 Task: Create a rule from the Routing list, Task moved to a section -> Set Priority in the project AnchorTech , set the section as To-Do and set the priority of the task as  High
Action: Mouse moved to (431, 279)
Screenshot: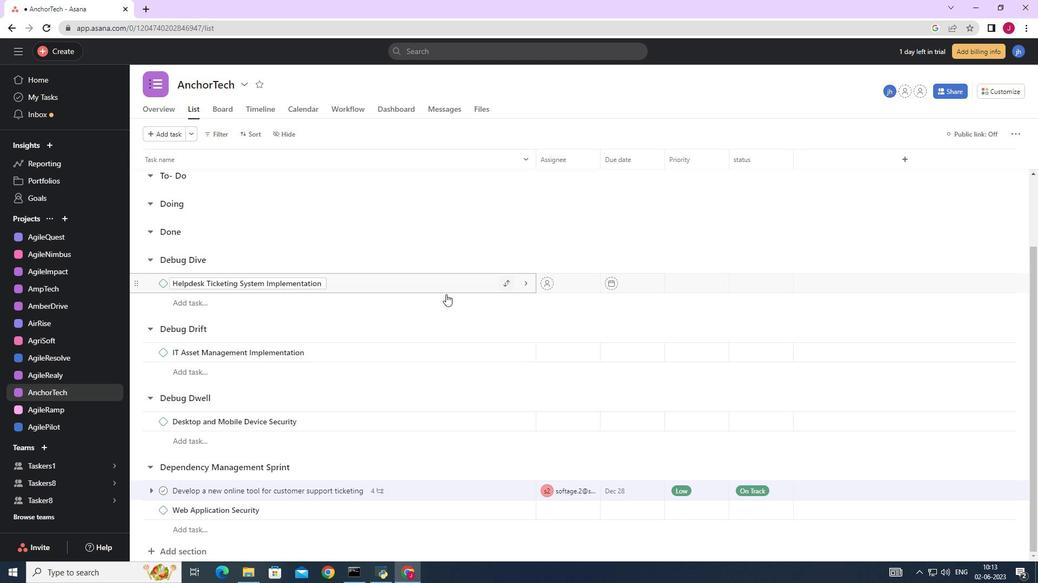 
Action: Mouse scrolled (431, 278) with delta (0, 0)
Screenshot: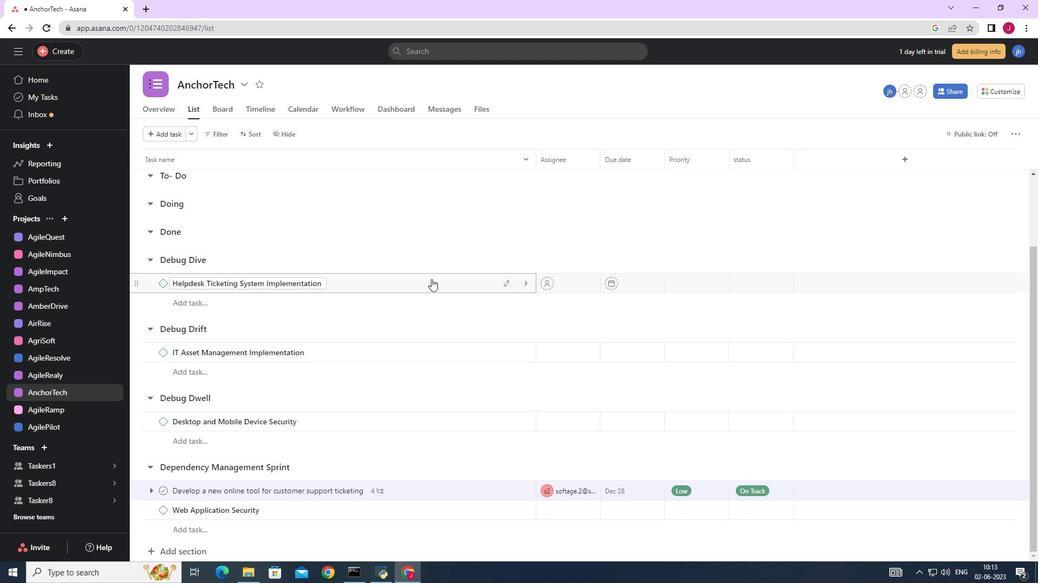 
Action: Mouse scrolled (431, 278) with delta (0, 0)
Screenshot: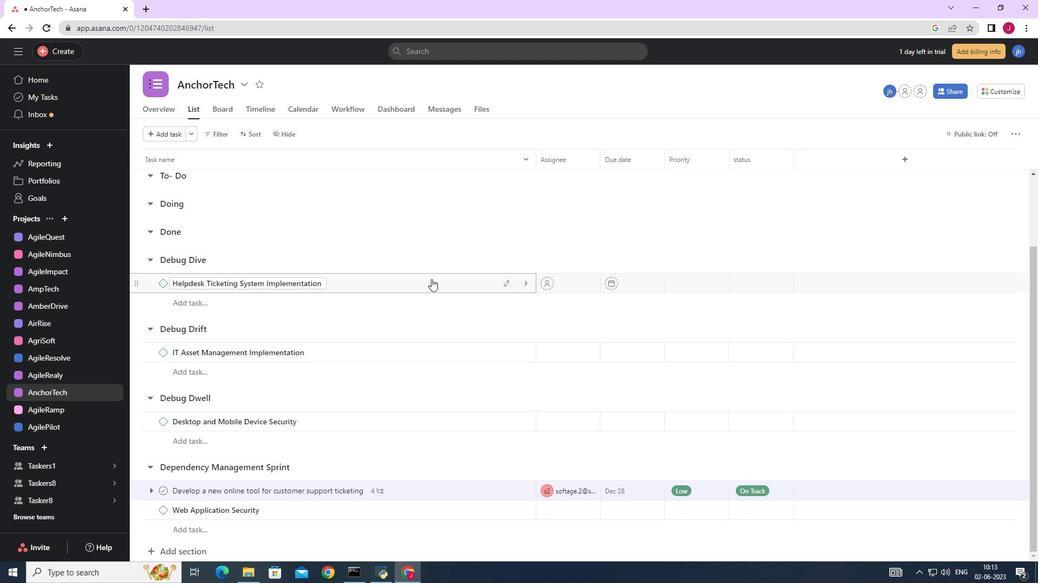 
Action: Mouse scrolled (431, 278) with delta (0, 0)
Screenshot: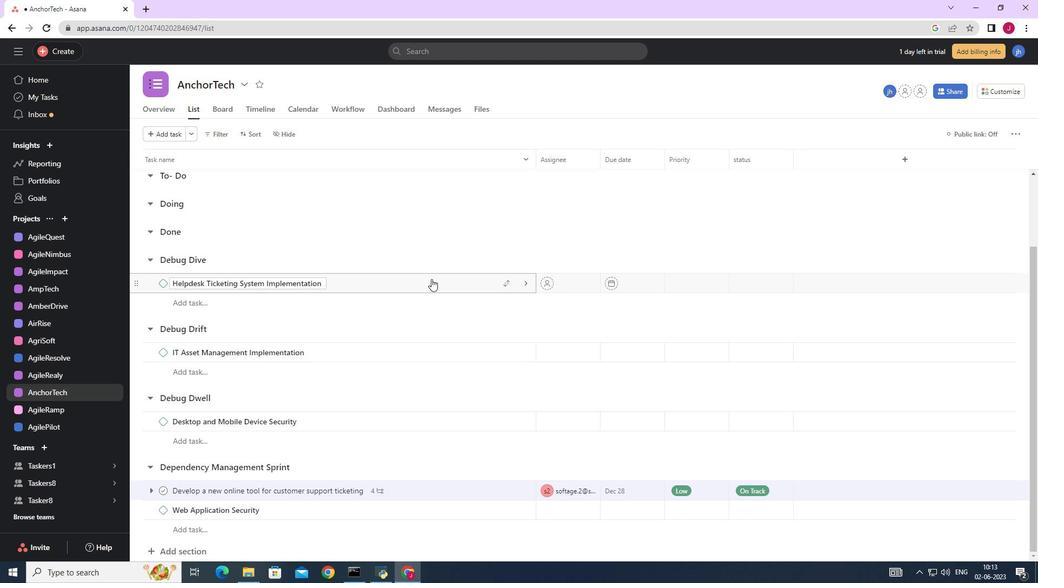 
Action: Mouse scrolled (431, 278) with delta (0, 0)
Screenshot: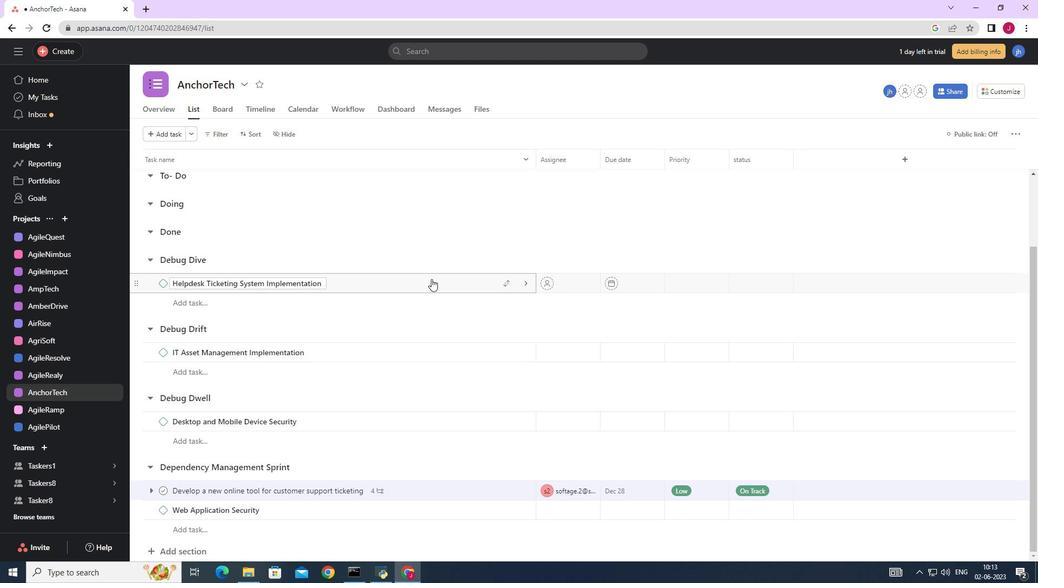 
Action: Mouse scrolled (431, 278) with delta (0, 0)
Screenshot: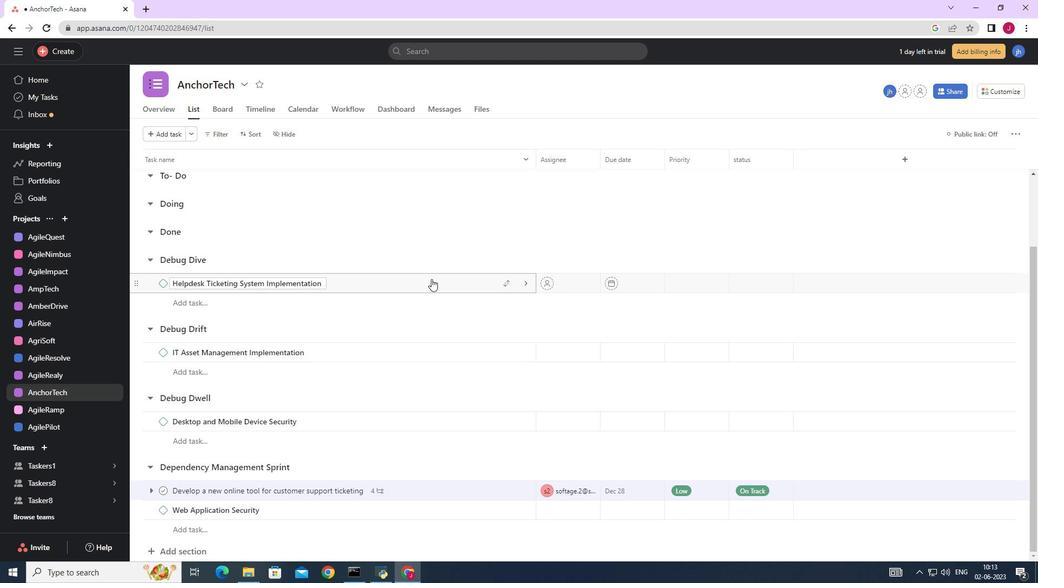 
Action: Mouse scrolled (431, 278) with delta (0, 0)
Screenshot: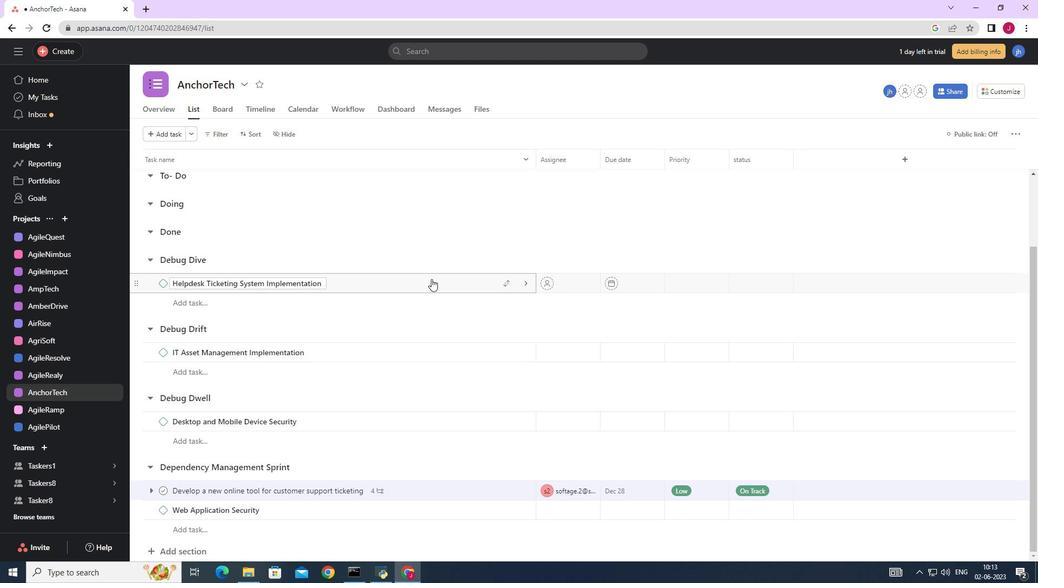 
Action: Mouse scrolled (431, 278) with delta (0, 0)
Screenshot: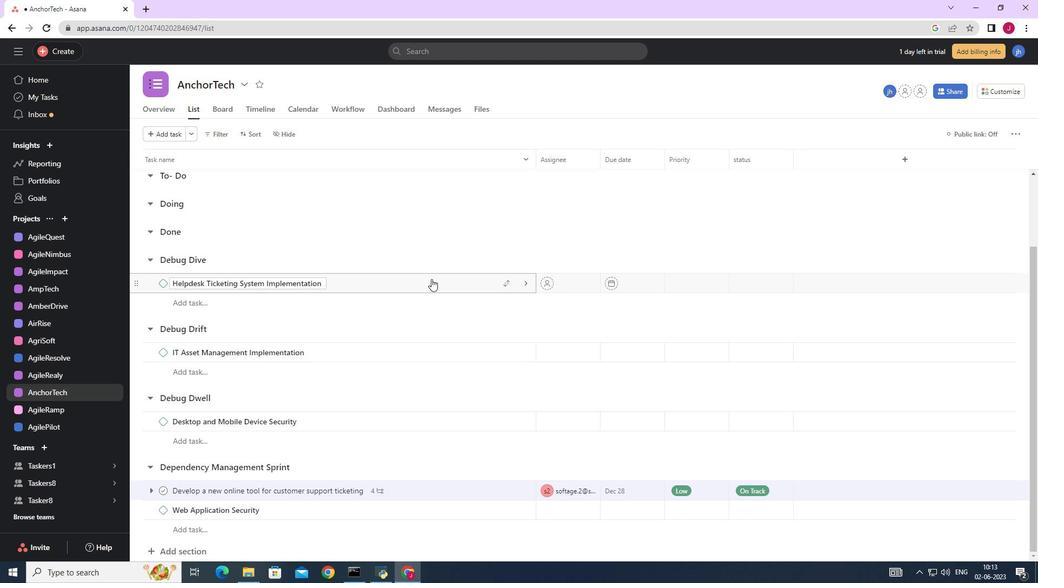 
Action: Mouse moved to (1004, 90)
Screenshot: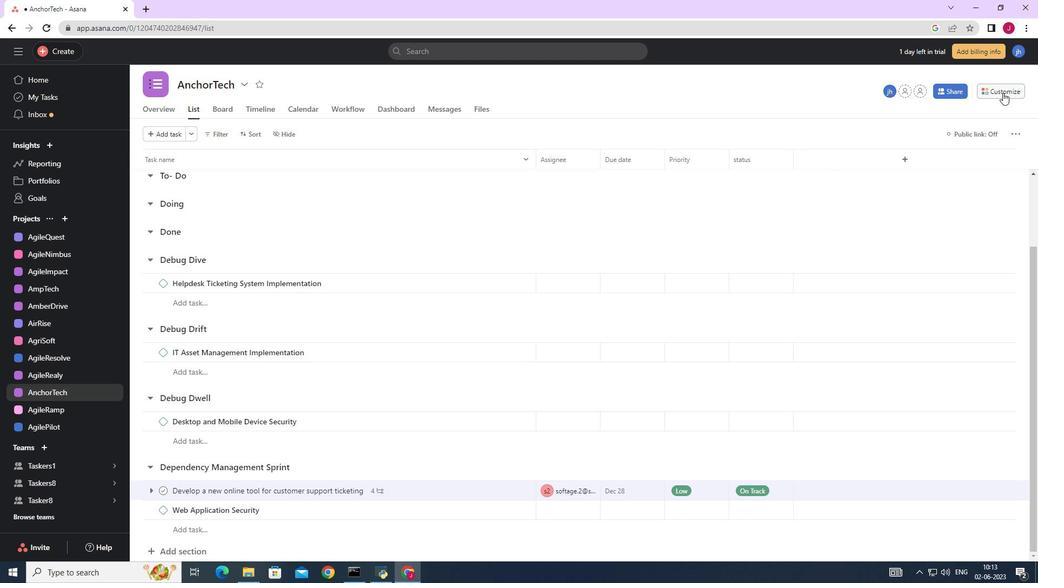 
Action: Mouse pressed left at (1004, 90)
Screenshot: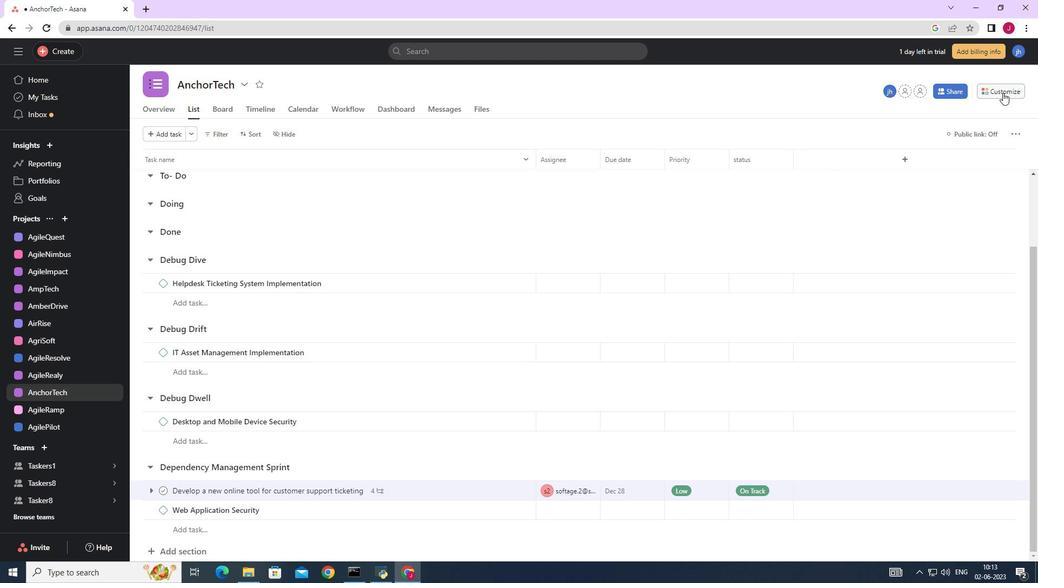 
Action: Mouse moved to (817, 242)
Screenshot: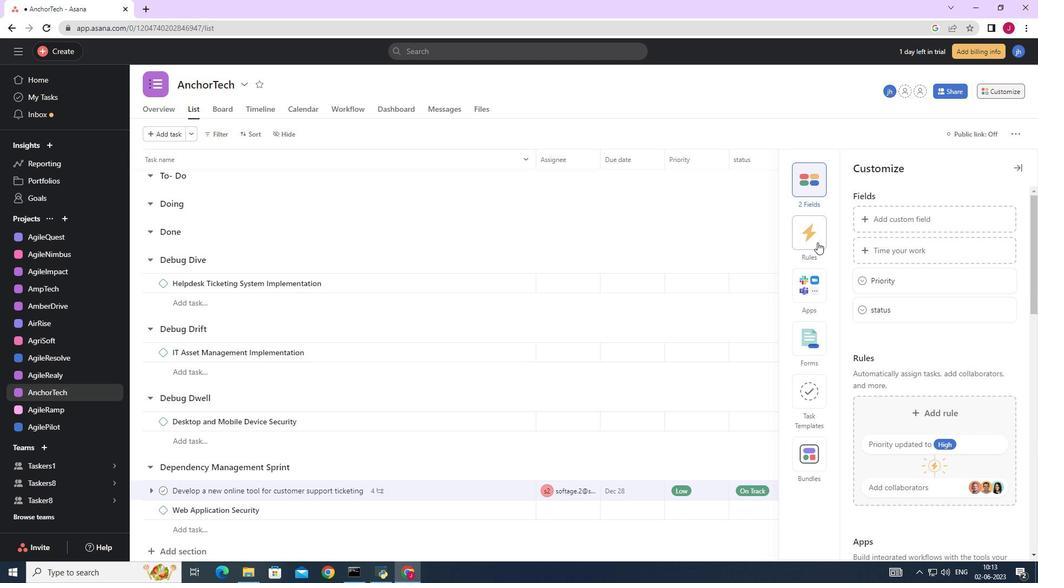
Action: Mouse pressed left at (817, 242)
Screenshot: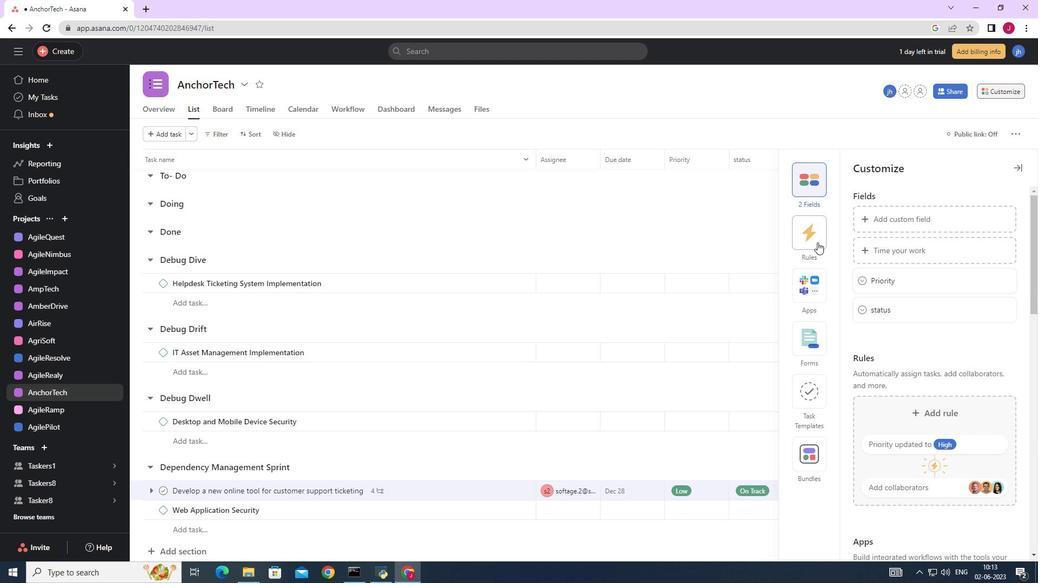 
Action: Mouse moved to (923, 253)
Screenshot: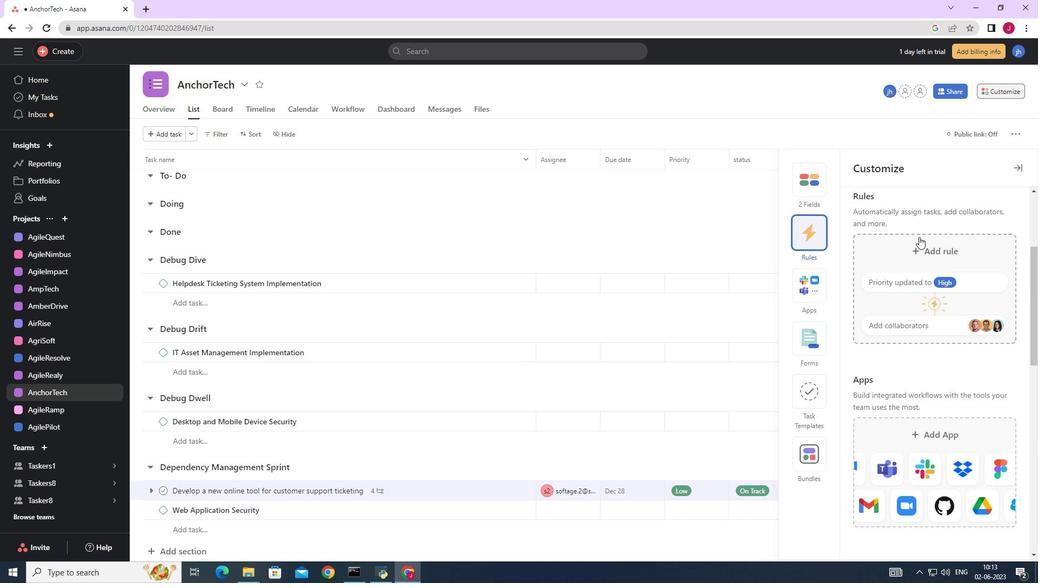 
Action: Mouse pressed left at (923, 253)
Screenshot: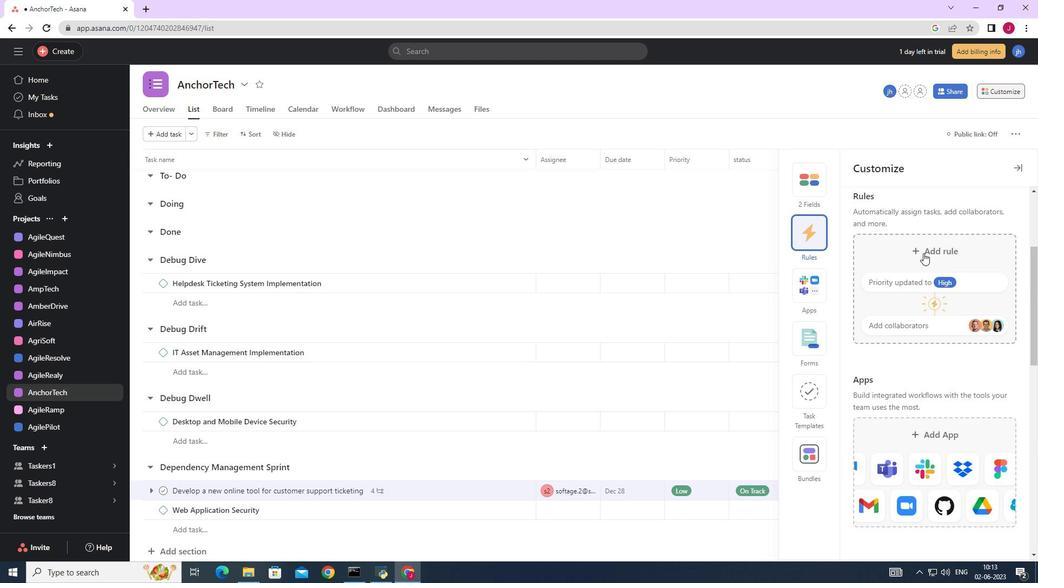
Action: Mouse moved to (439, 162)
Screenshot: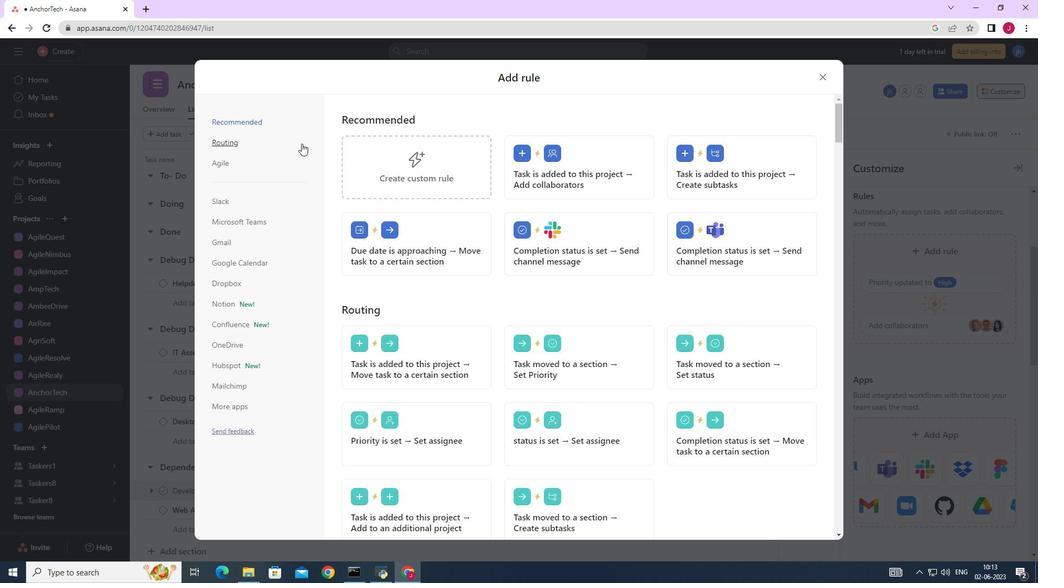 
Action: Mouse pressed left at (439, 162)
Screenshot: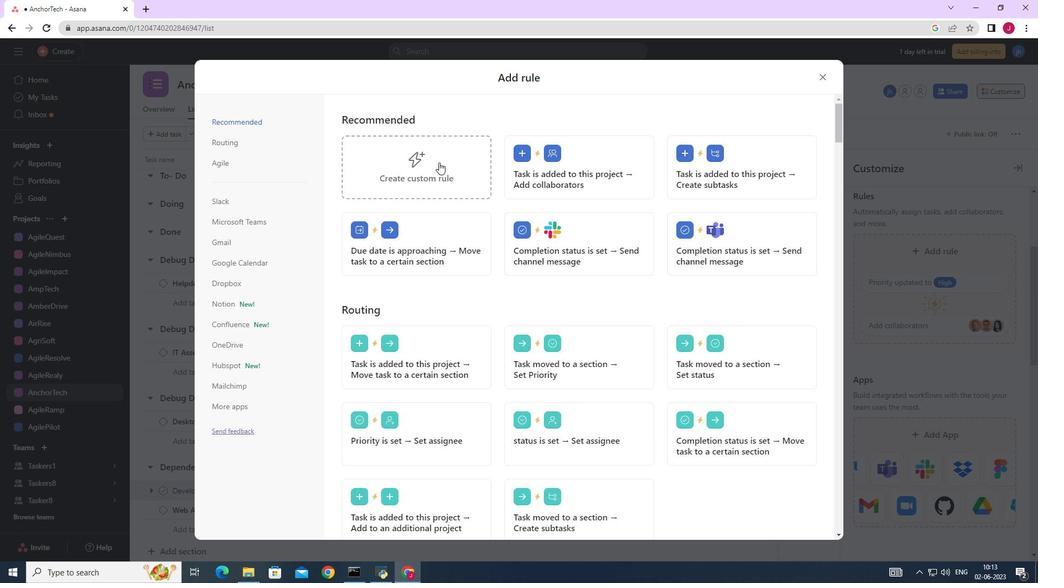 
Action: Mouse moved to (828, 77)
Screenshot: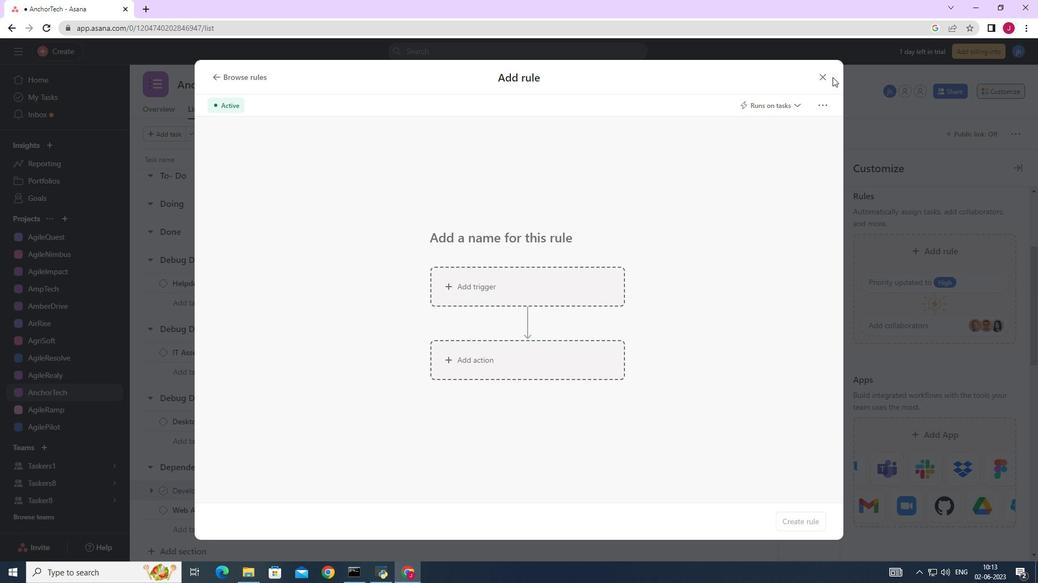 
Action: Mouse pressed left at (828, 77)
Screenshot: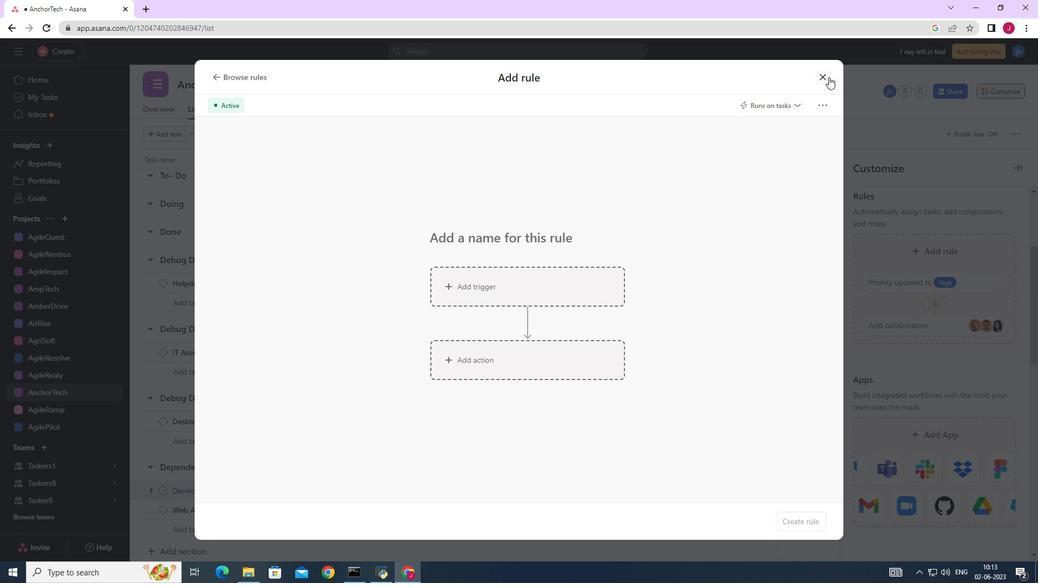 
Action: Mouse moved to (1003, 90)
Screenshot: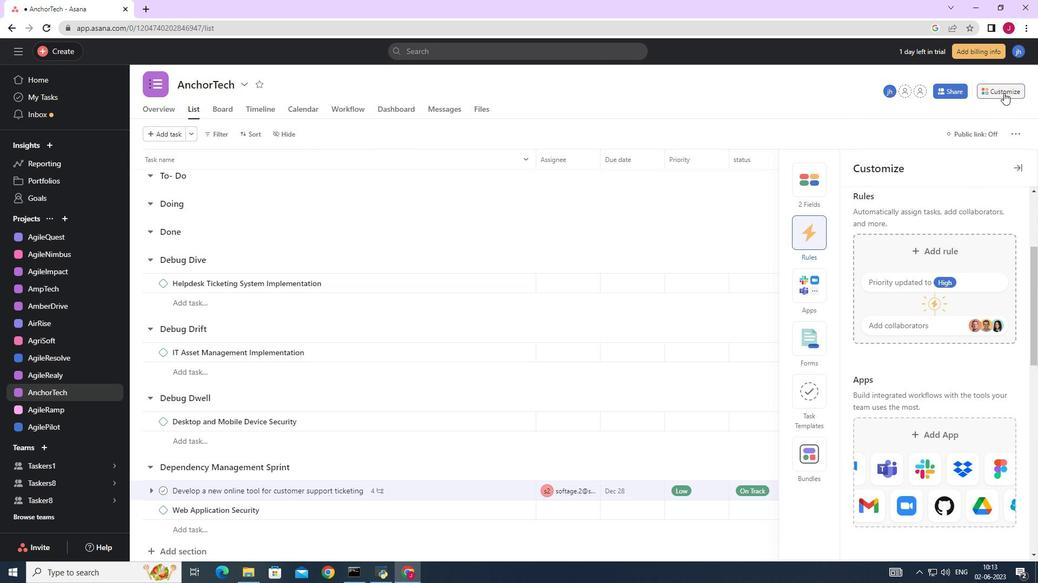 
Action: Mouse pressed left at (1003, 90)
Screenshot: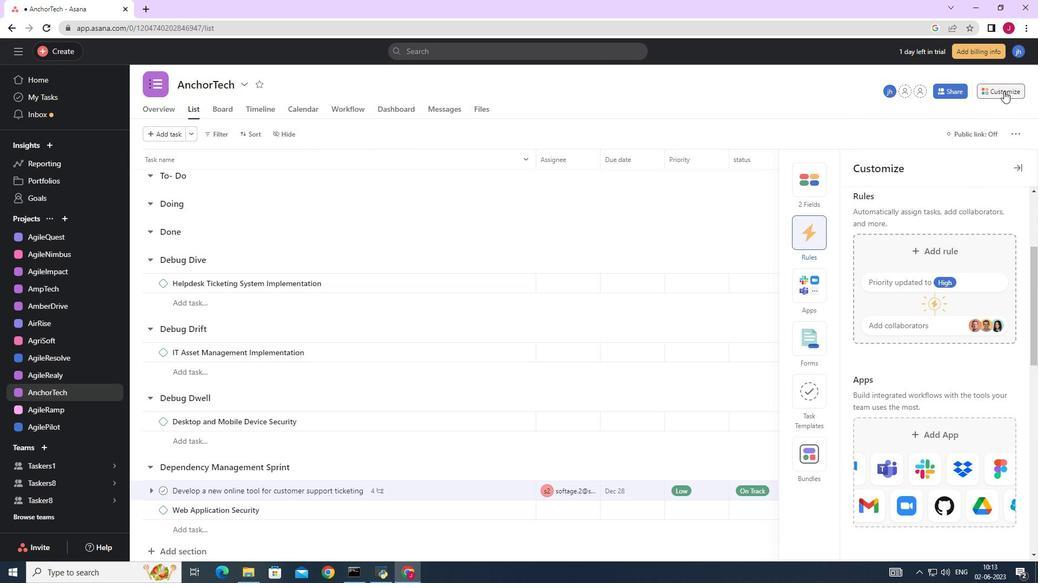 
Action: Mouse moved to (999, 89)
Screenshot: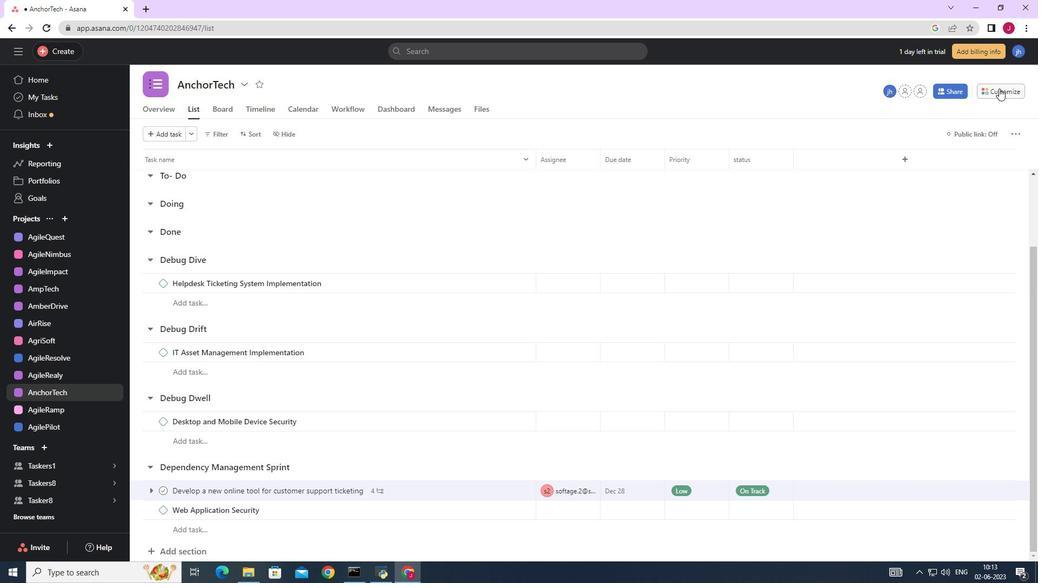 
Action: Mouse pressed left at (999, 89)
Screenshot: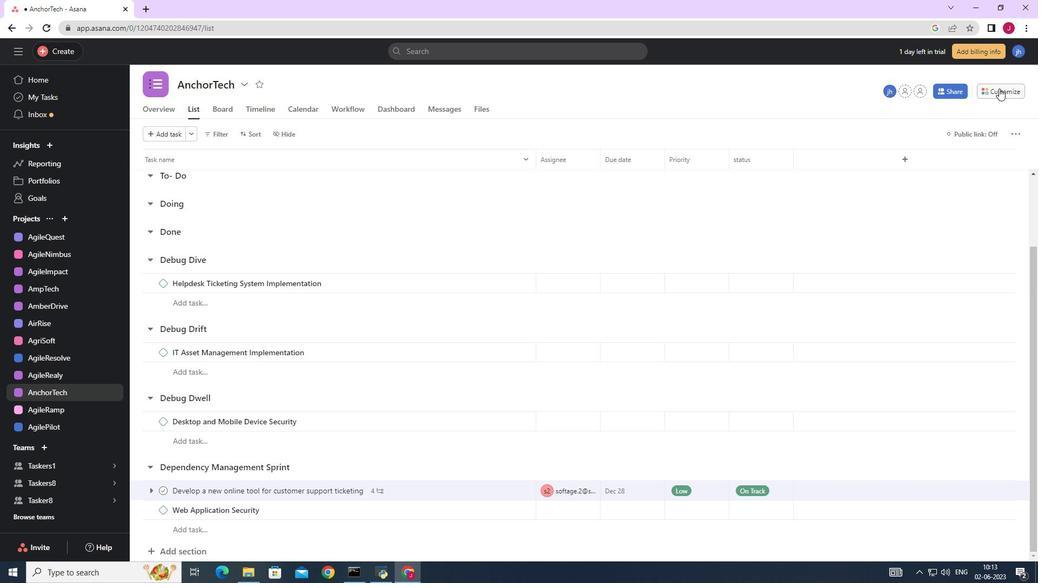 
Action: Mouse moved to (814, 233)
Screenshot: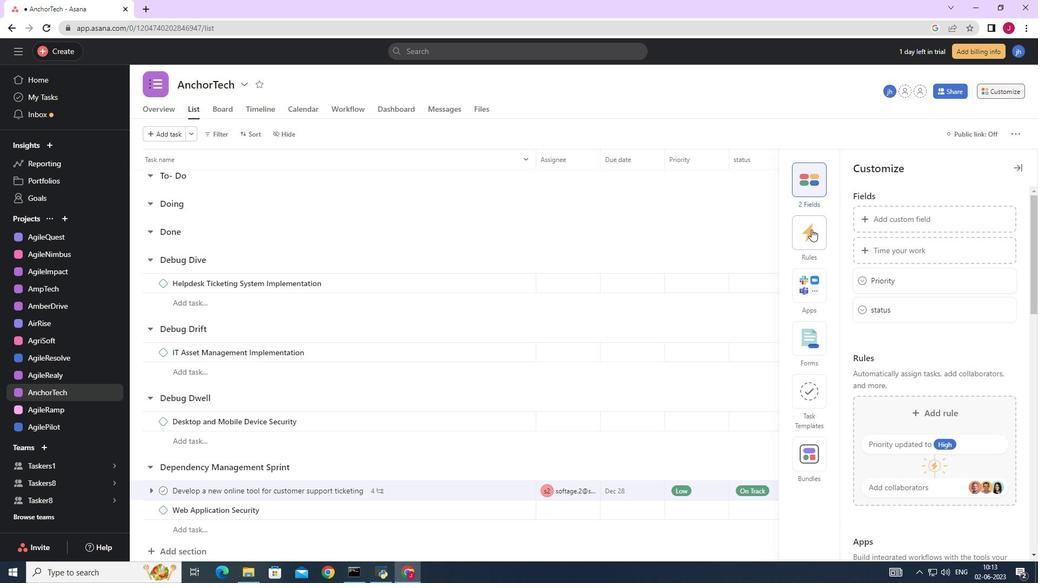 
Action: Mouse pressed left at (814, 233)
Screenshot: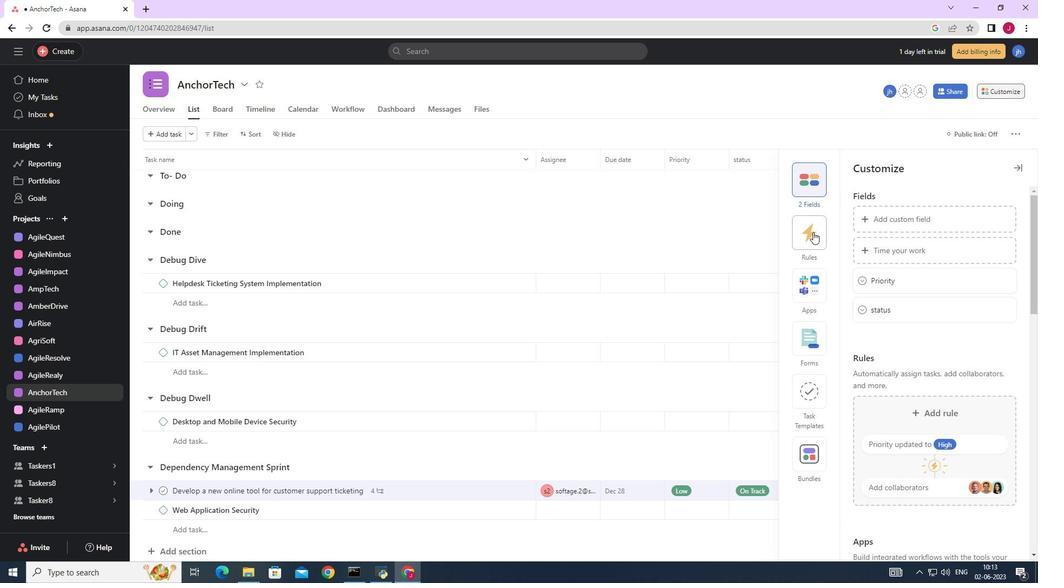 
Action: Mouse moved to (900, 255)
Screenshot: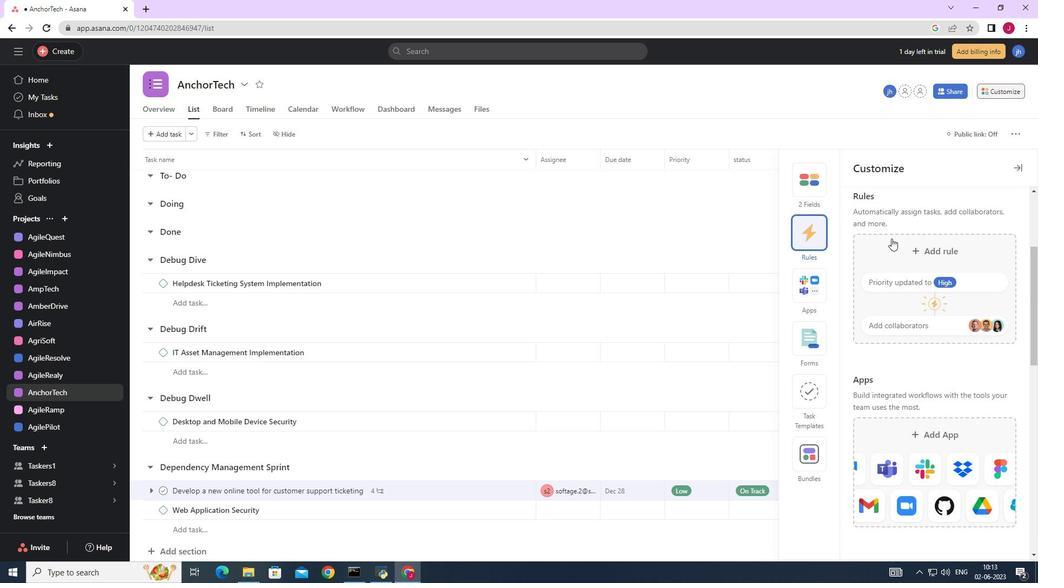 
Action: Mouse pressed left at (900, 255)
Screenshot: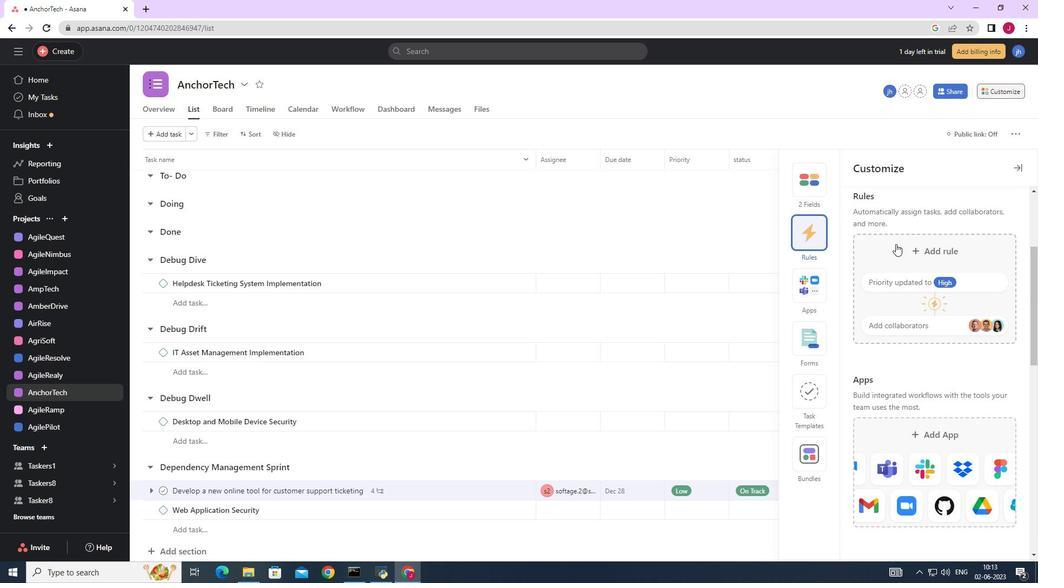 
Action: Mouse moved to (226, 139)
Screenshot: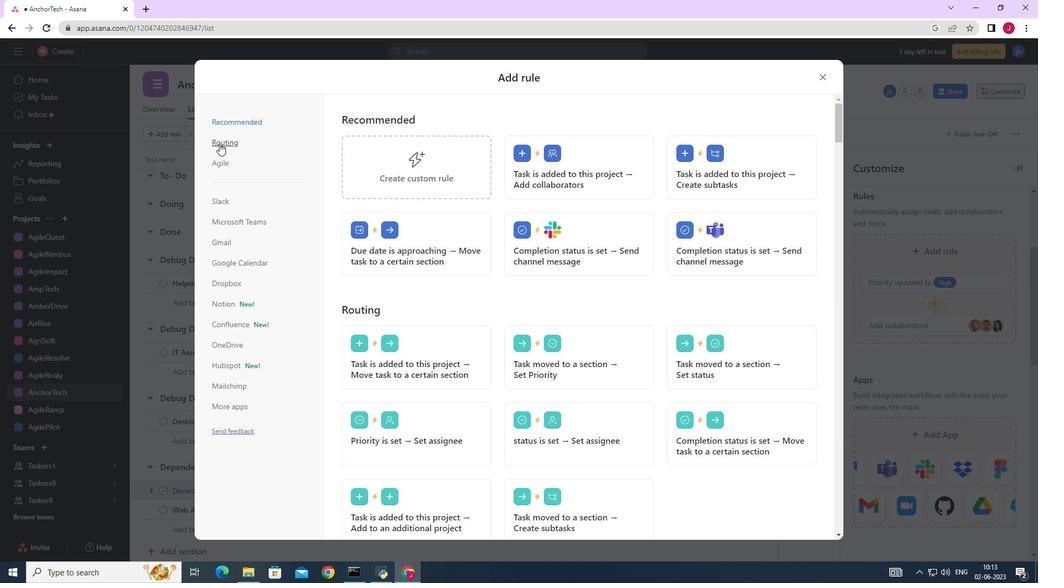 
Action: Mouse pressed left at (226, 139)
Screenshot: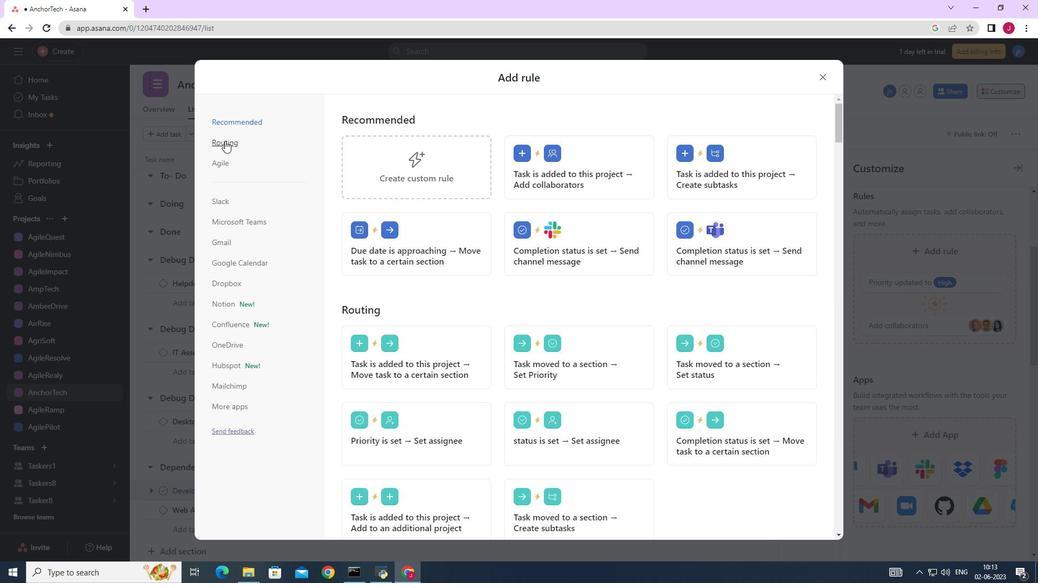
Action: Mouse moved to (585, 176)
Screenshot: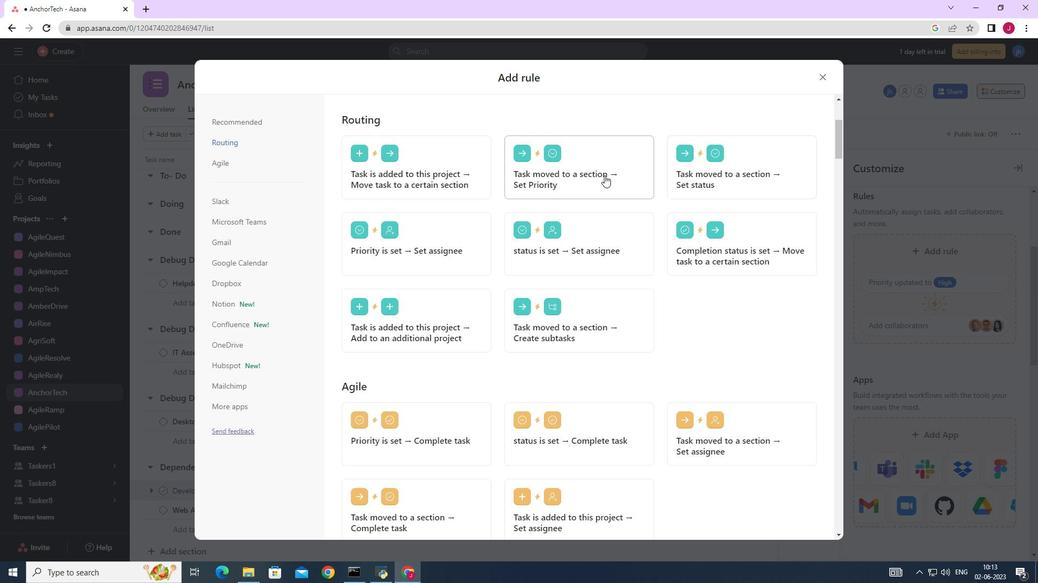 
Action: Mouse pressed left at (585, 176)
Screenshot: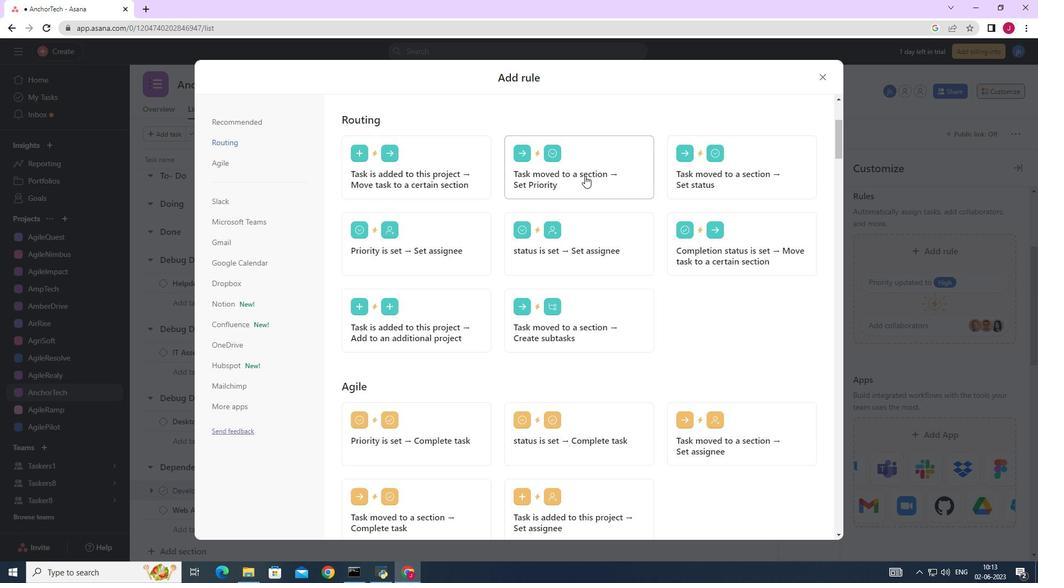
Action: Mouse moved to (430, 296)
Screenshot: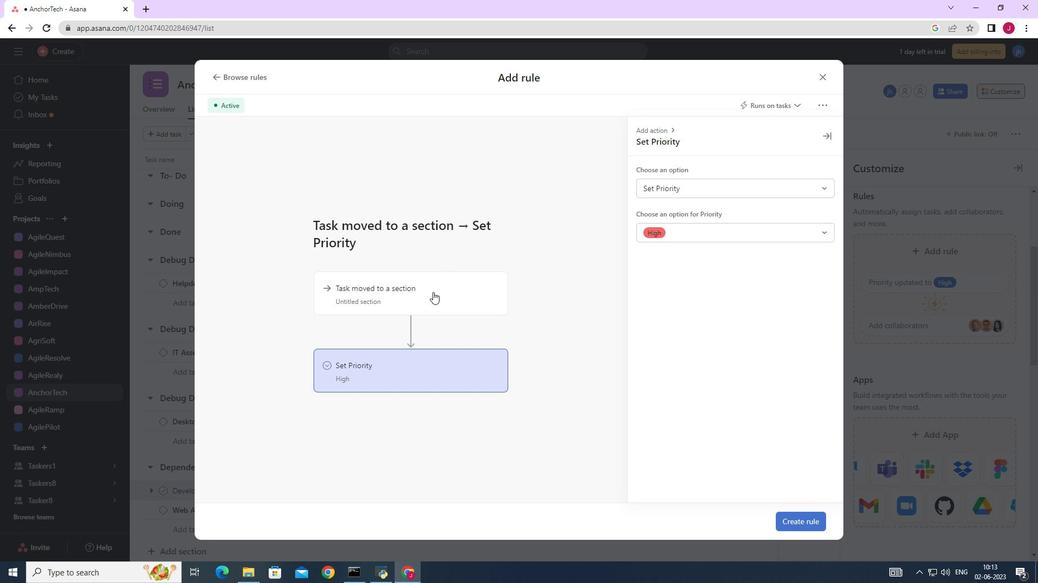 
Action: Mouse pressed left at (430, 296)
Screenshot: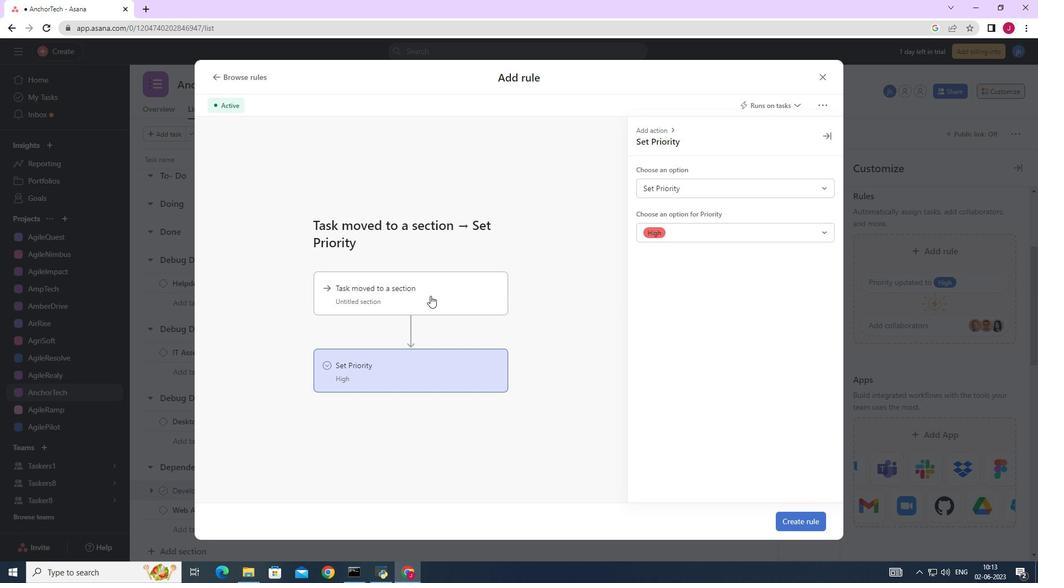 
Action: Mouse moved to (697, 188)
Screenshot: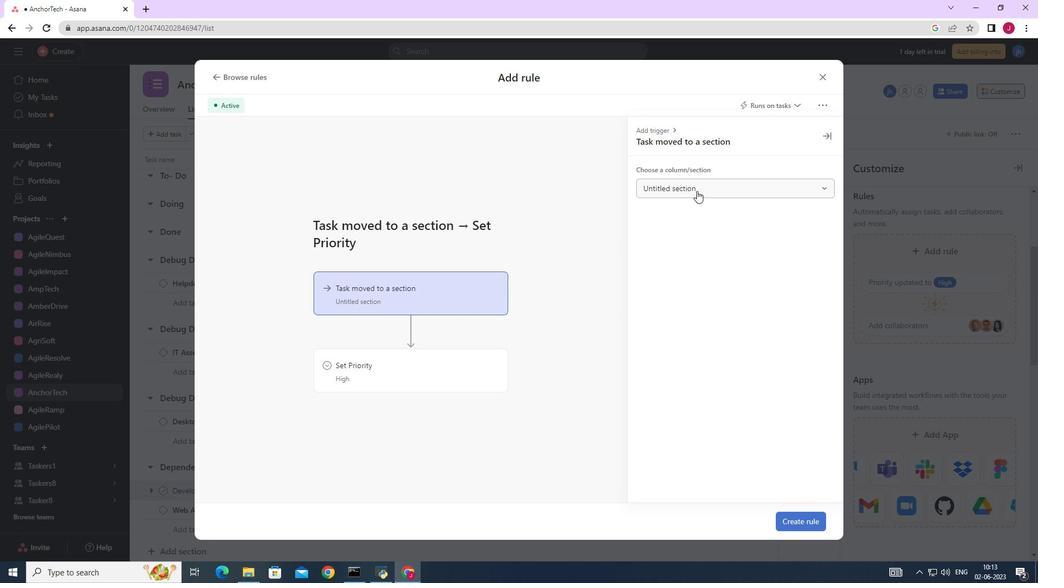 
Action: Mouse pressed left at (697, 188)
Screenshot: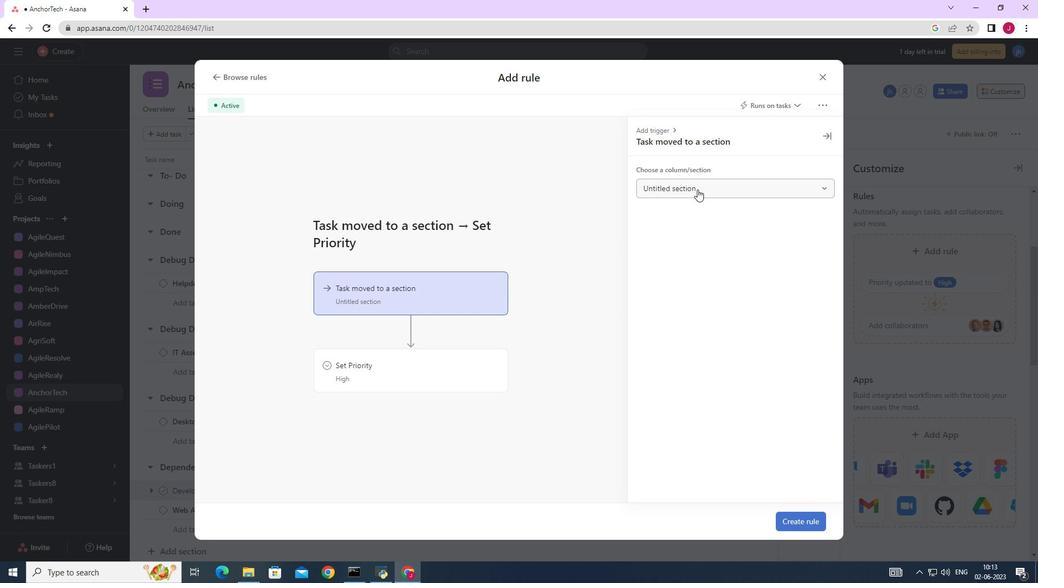 
Action: Mouse moved to (684, 228)
Screenshot: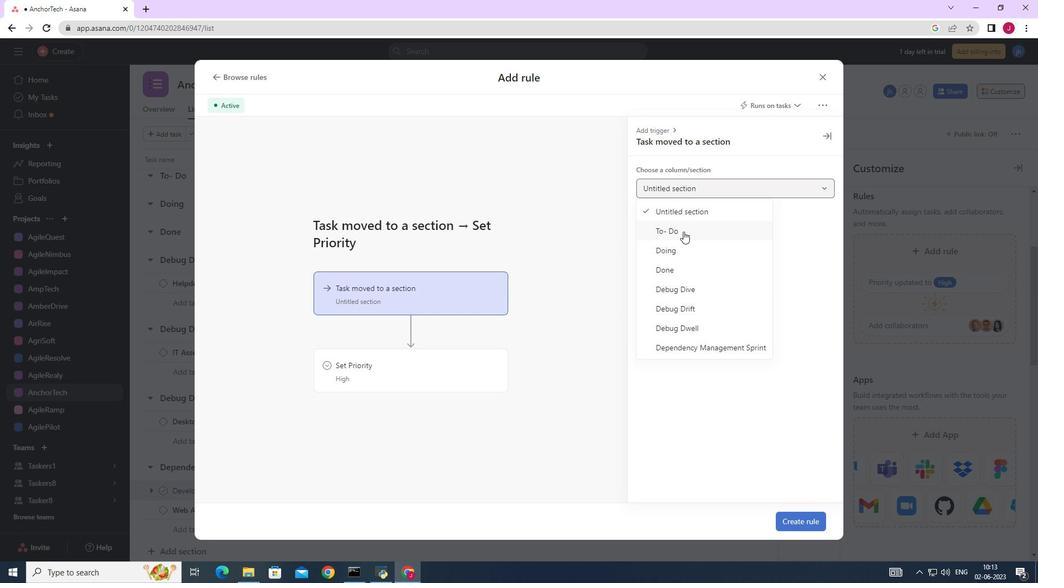 
Action: Mouse pressed left at (684, 228)
Screenshot: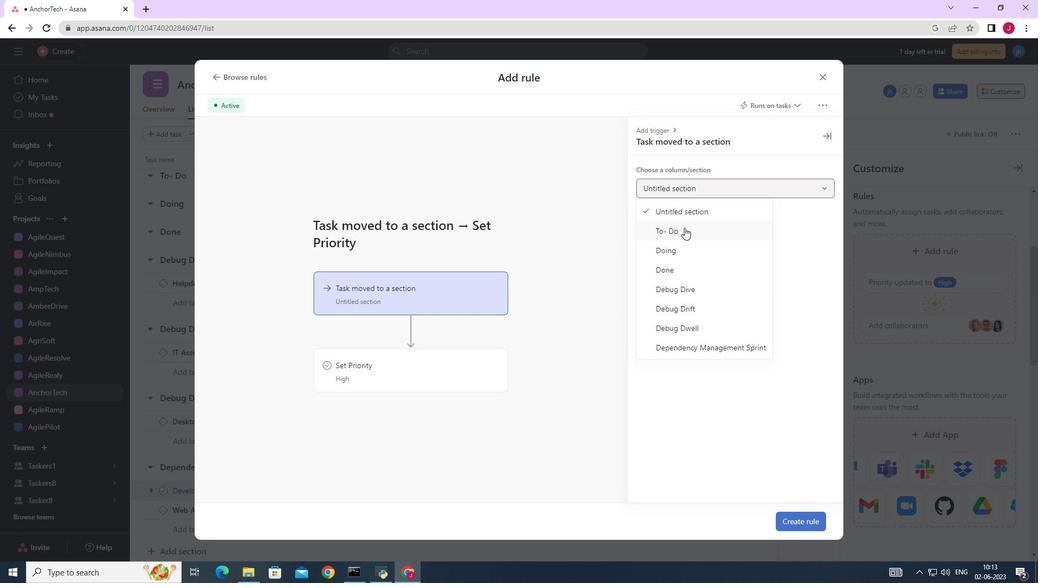
Action: Mouse moved to (417, 361)
Screenshot: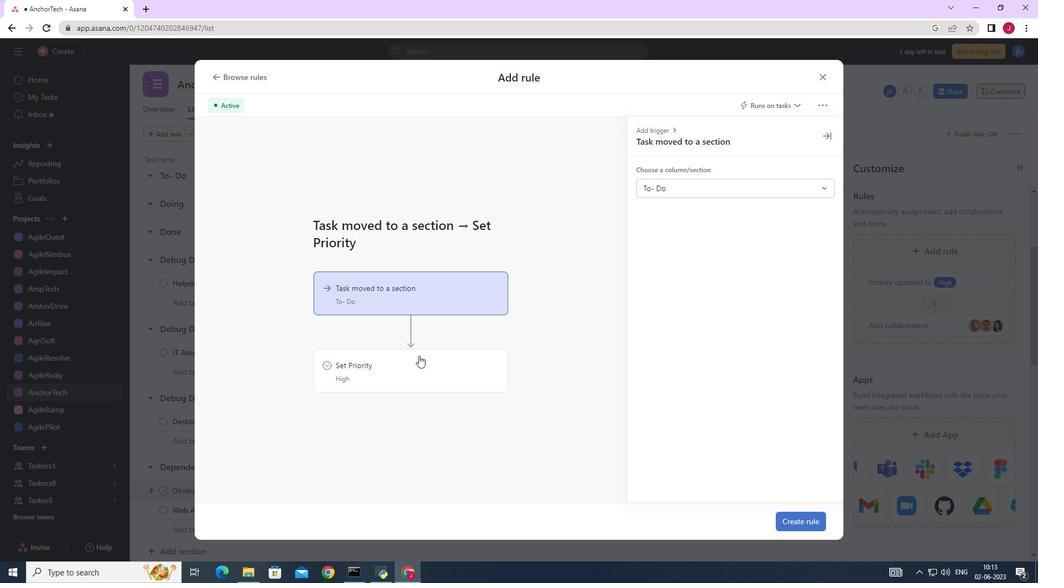 
Action: Mouse pressed left at (417, 361)
Screenshot: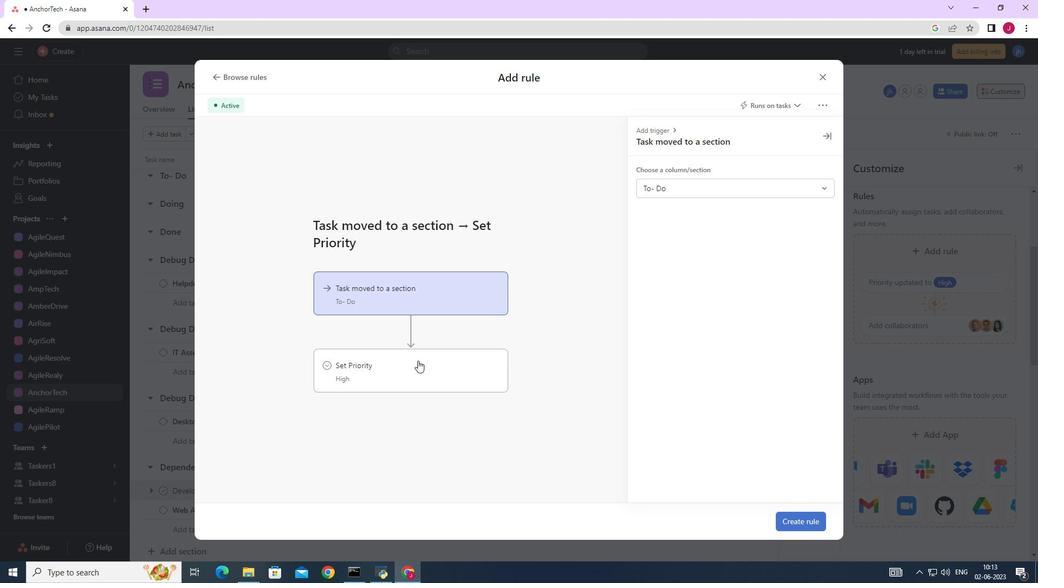 
Action: Mouse moved to (691, 185)
Screenshot: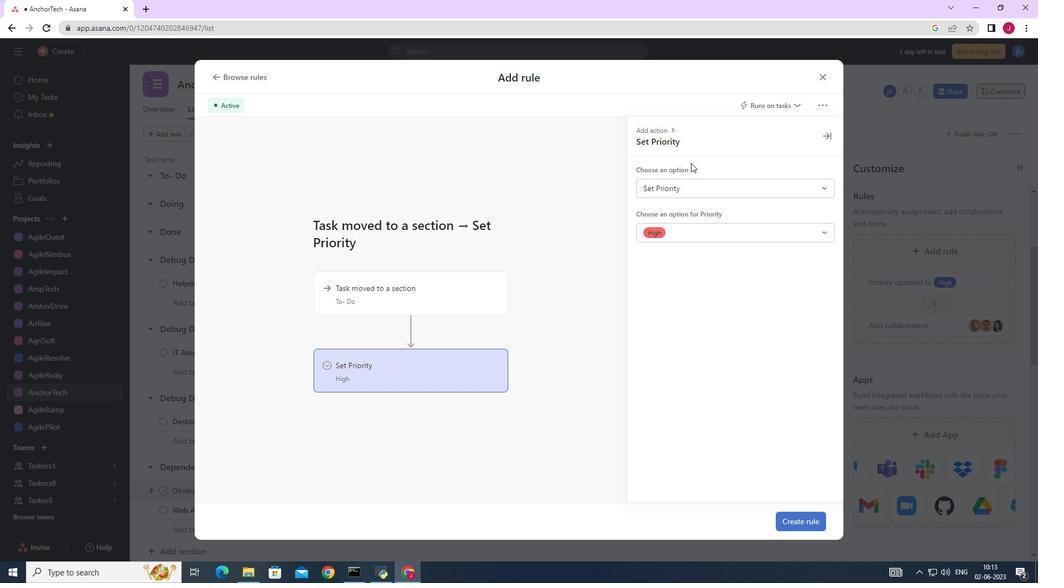 
Action: Mouse pressed left at (691, 185)
Screenshot: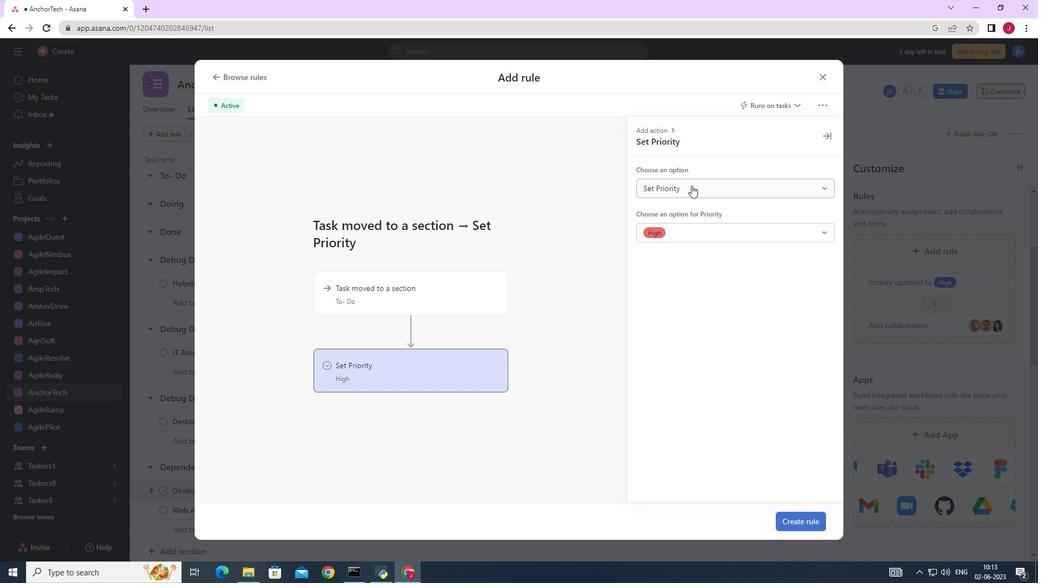 
Action: Mouse moved to (686, 209)
Screenshot: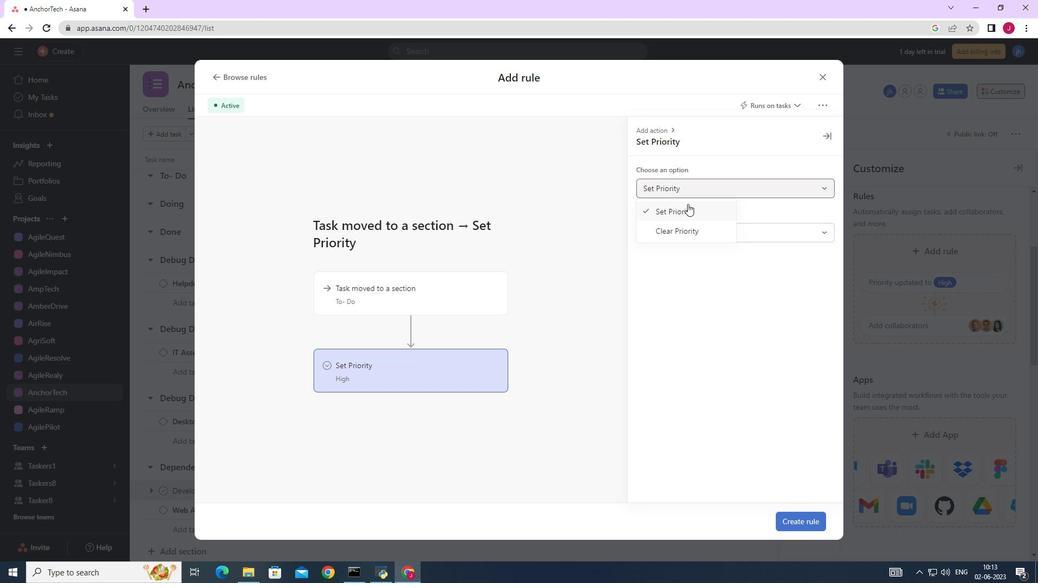 
Action: Mouse pressed left at (686, 209)
Screenshot: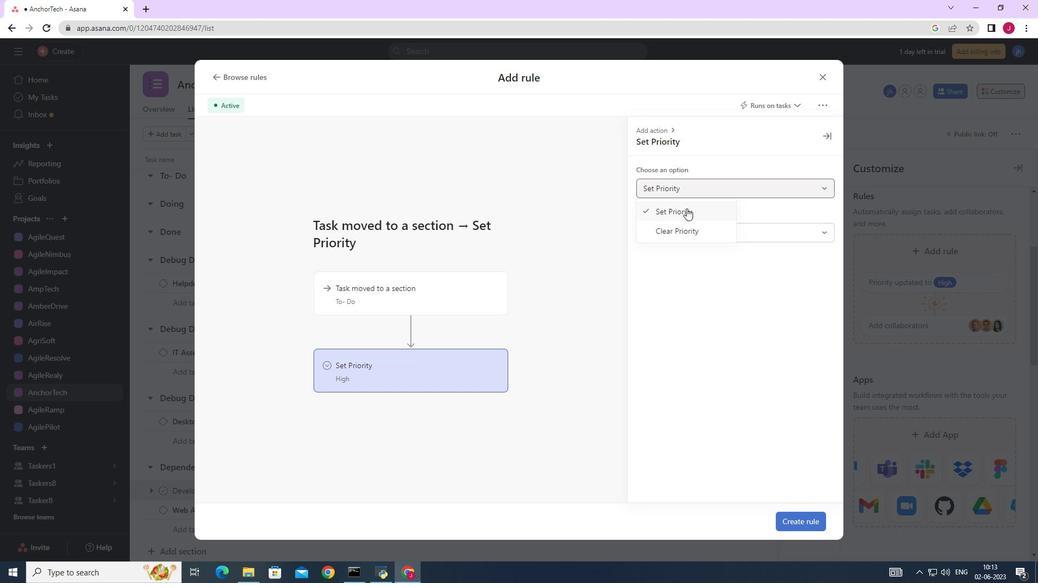 
Action: Mouse moved to (677, 230)
Screenshot: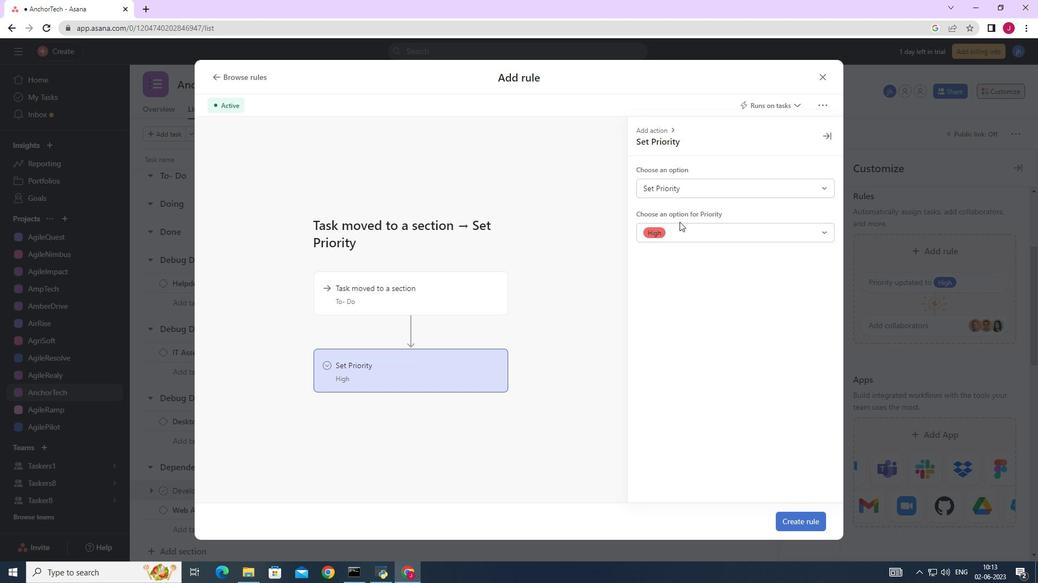 
Action: Mouse pressed left at (677, 230)
Screenshot: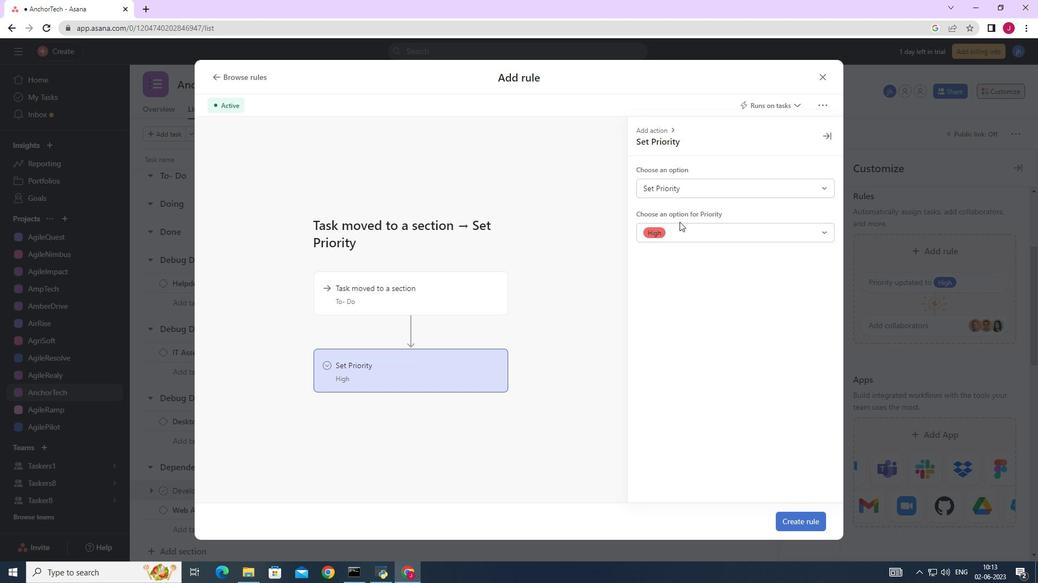 
Action: Mouse moved to (665, 256)
Screenshot: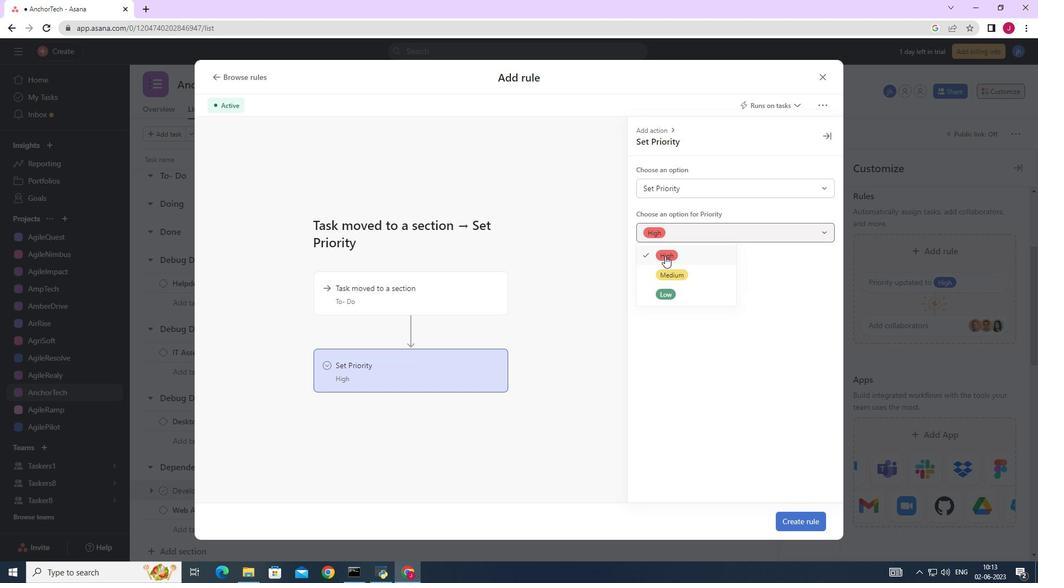 
Action: Mouse pressed left at (665, 256)
Screenshot: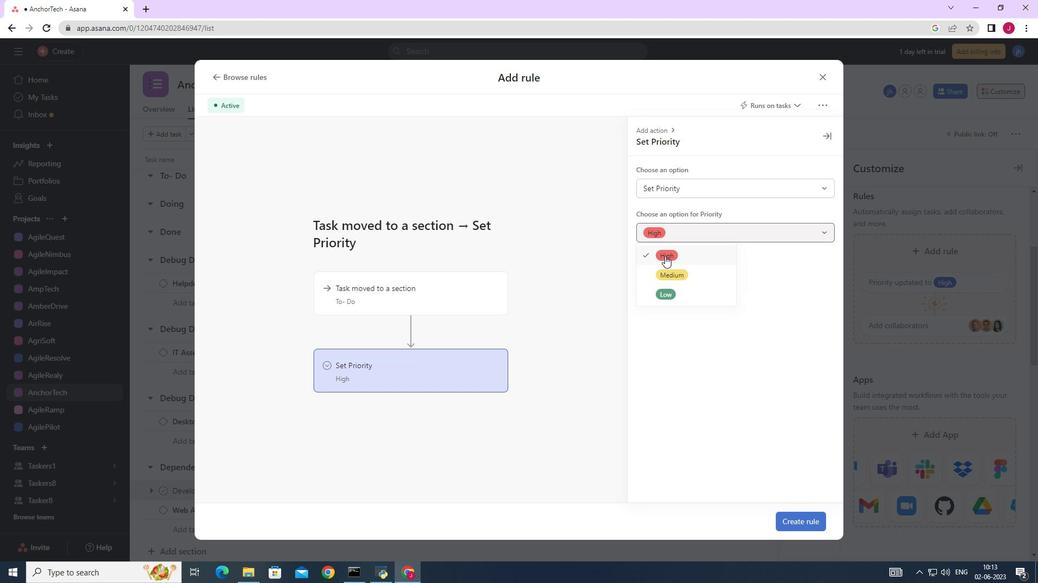 
Action: Mouse moved to (805, 524)
Screenshot: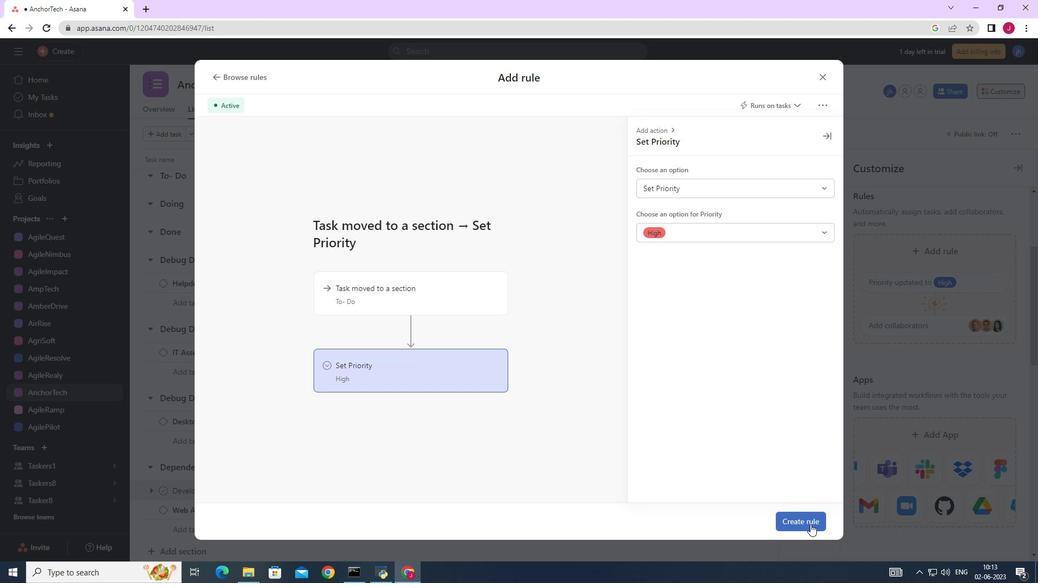 
Action: Mouse pressed left at (805, 524)
Screenshot: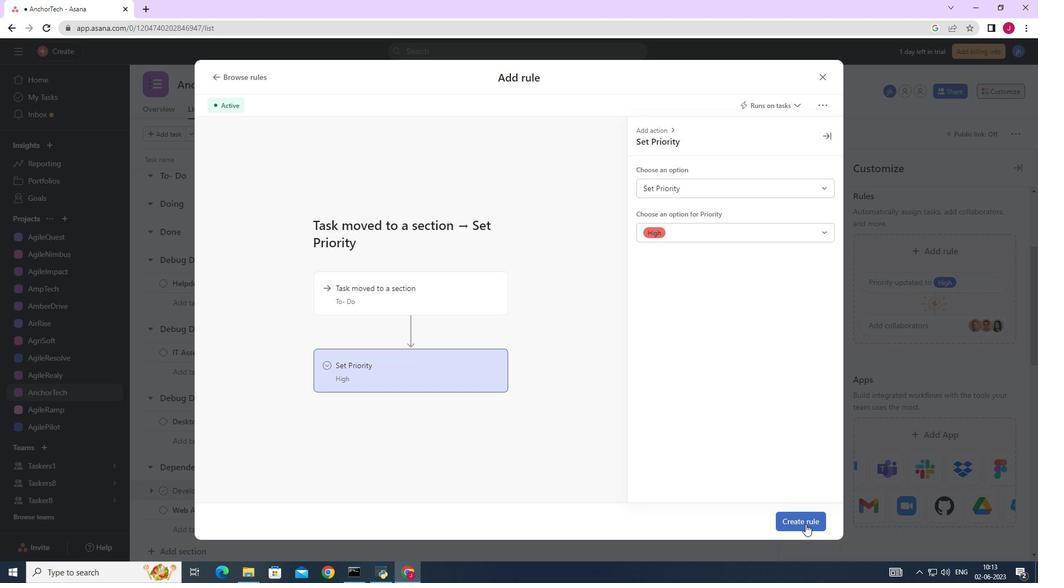 
Action: Mouse moved to (805, 520)
Screenshot: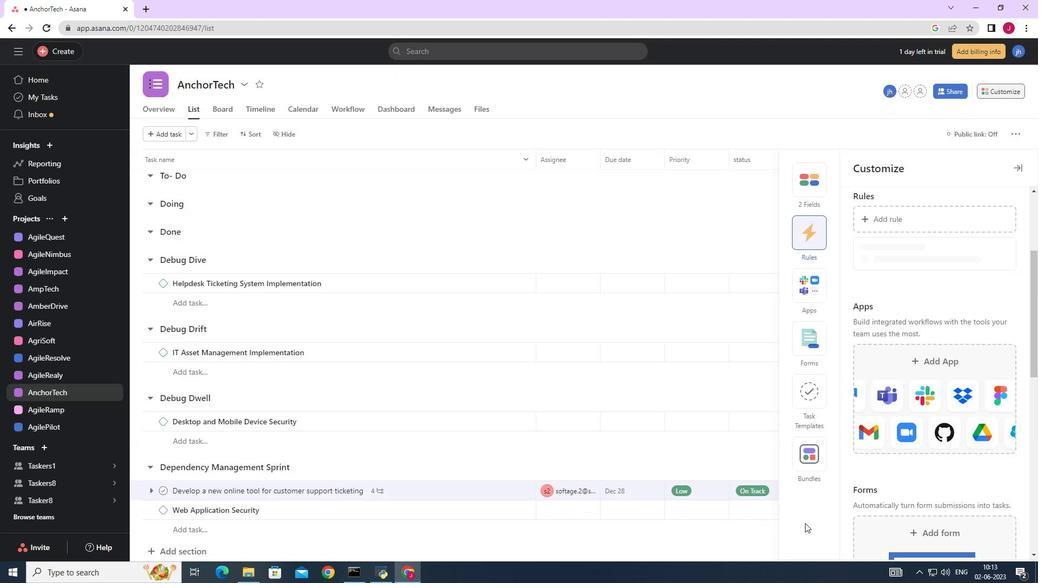 
